 Task: Add Sprouts Organic Strawberry Fruit Spread to the cart.
Action: Mouse moved to (28, 265)
Screenshot: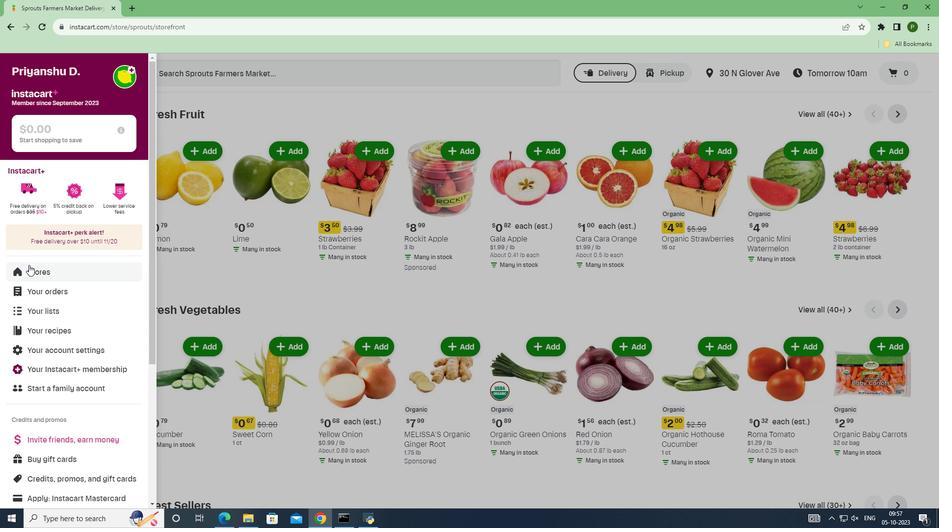 
Action: Mouse pressed left at (28, 265)
Screenshot: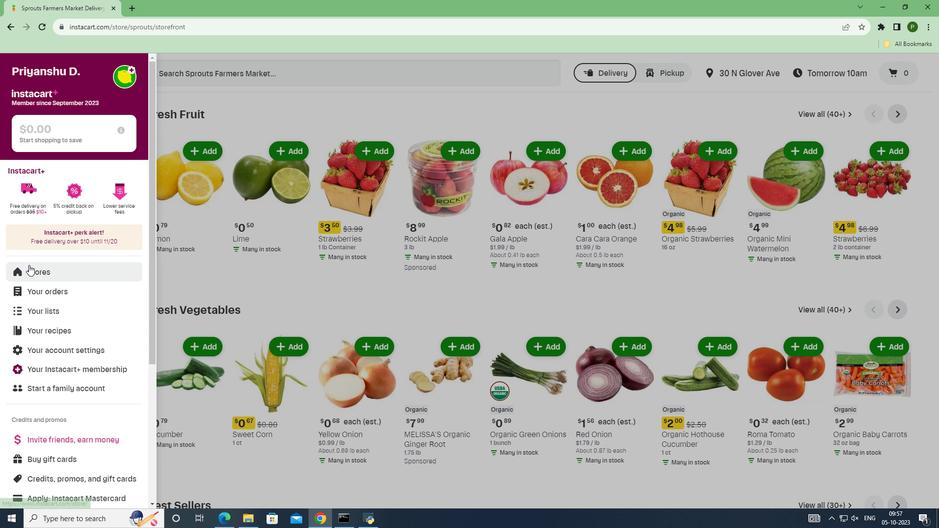 
Action: Mouse moved to (216, 114)
Screenshot: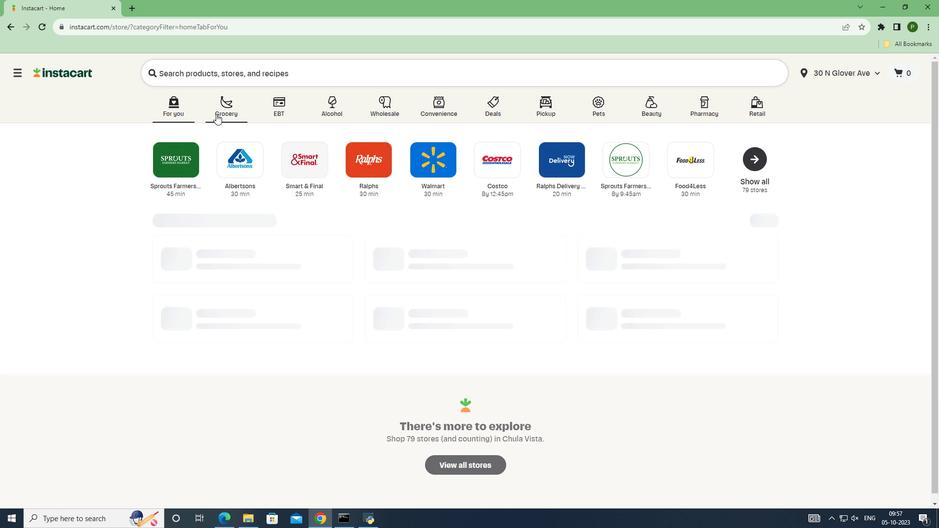 
Action: Mouse pressed left at (216, 114)
Screenshot: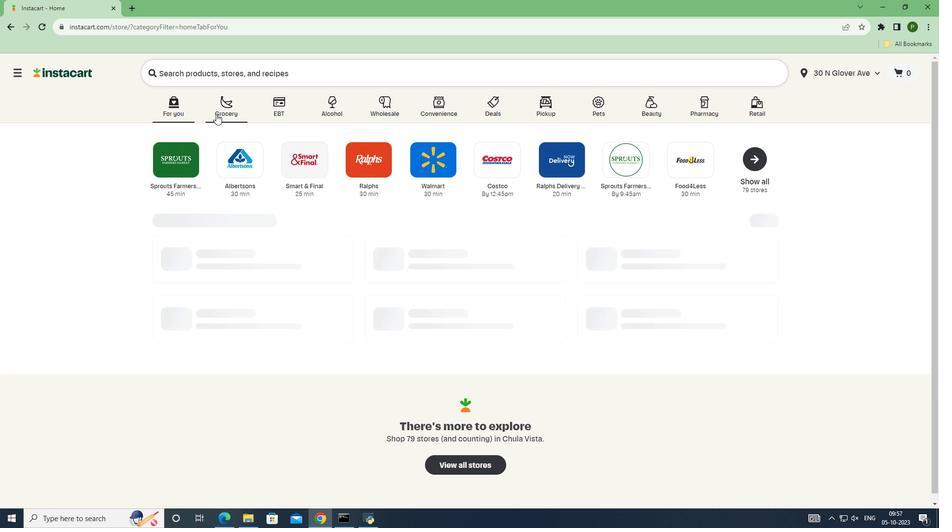 
Action: Mouse moved to (609, 225)
Screenshot: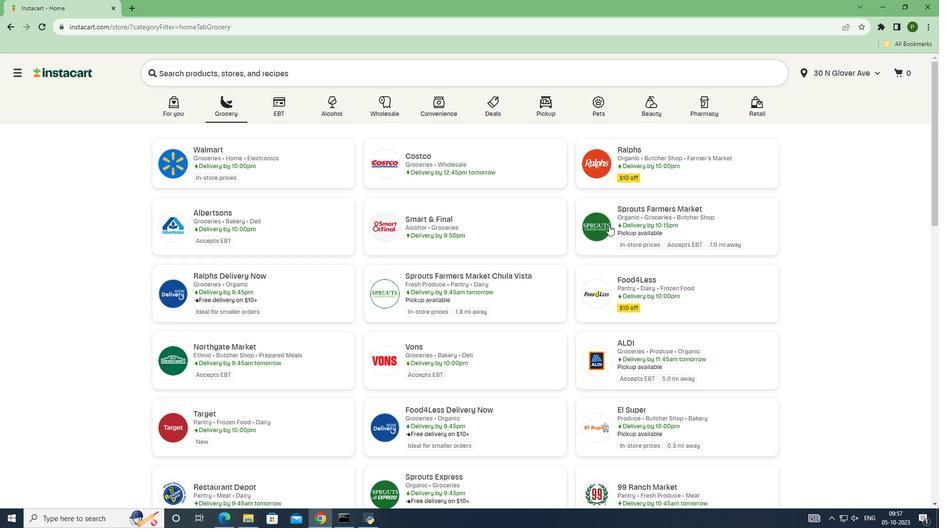 
Action: Mouse pressed left at (609, 225)
Screenshot: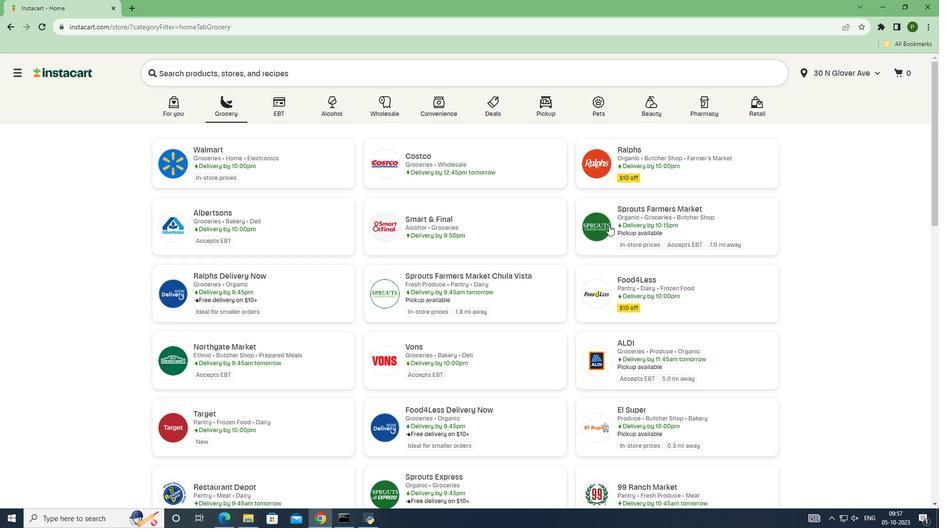 
Action: Mouse moved to (74, 278)
Screenshot: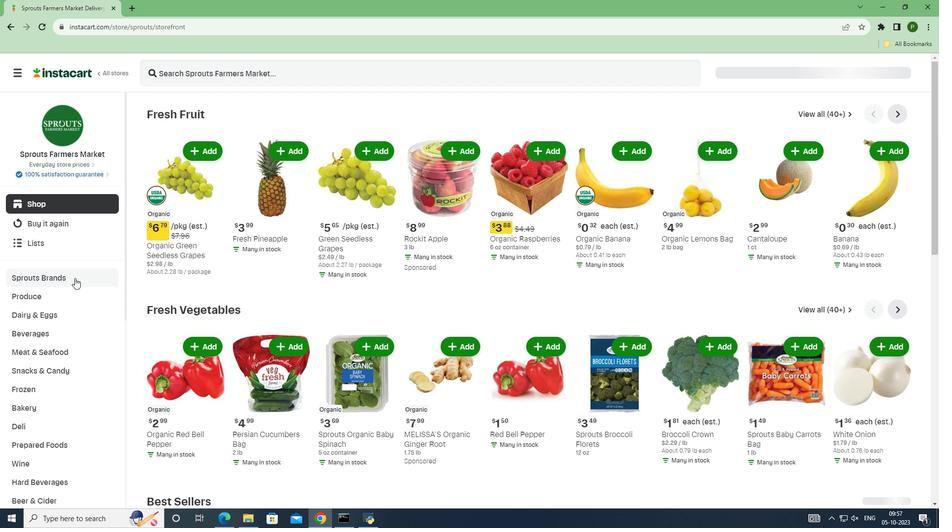
Action: Mouse pressed left at (74, 278)
Screenshot: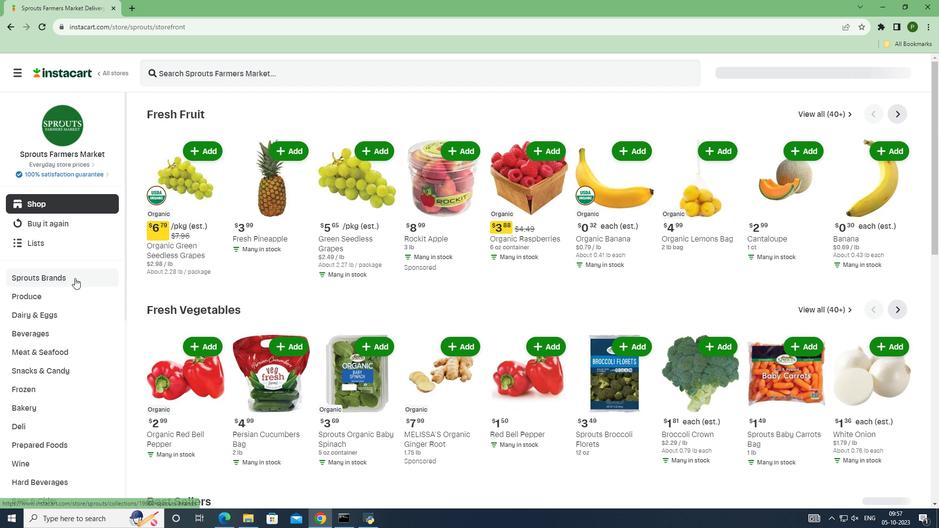 
Action: Mouse moved to (51, 351)
Screenshot: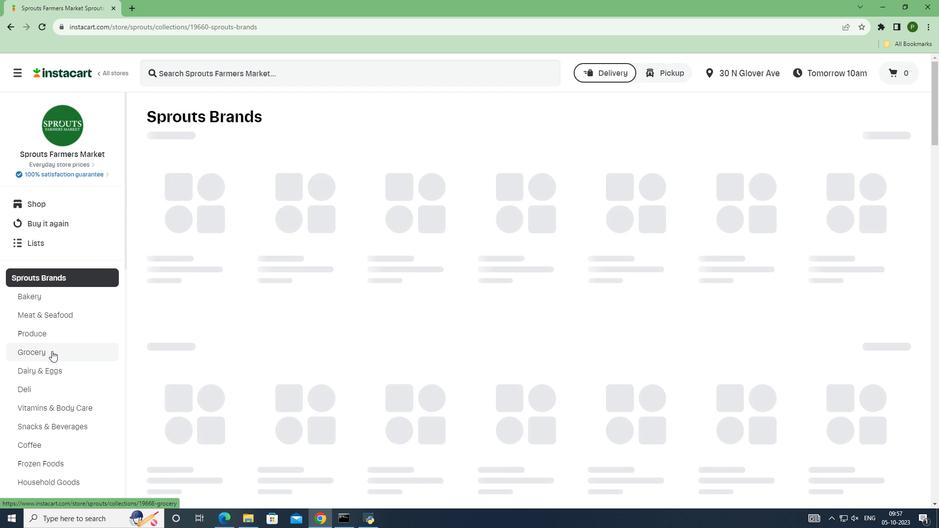 
Action: Mouse pressed left at (51, 351)
Screenshot: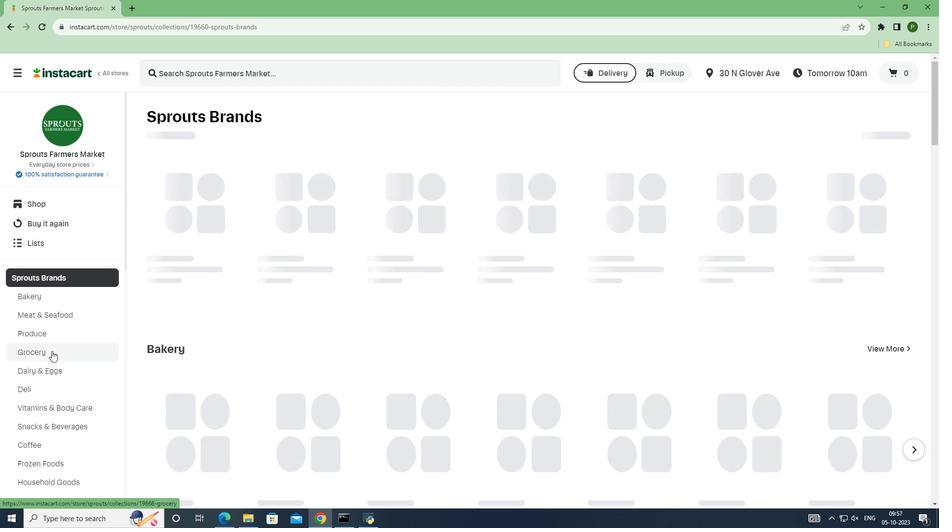 
Action: Mouse moved to (184, 217)
Screenshot: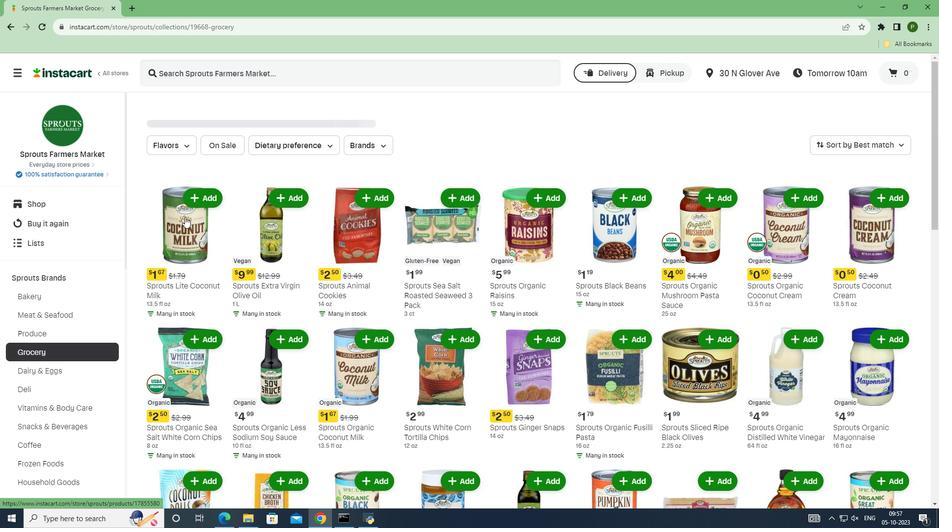 
Action: Mouse scrolled (184, 216) with delta (0, 0)
Screenshot: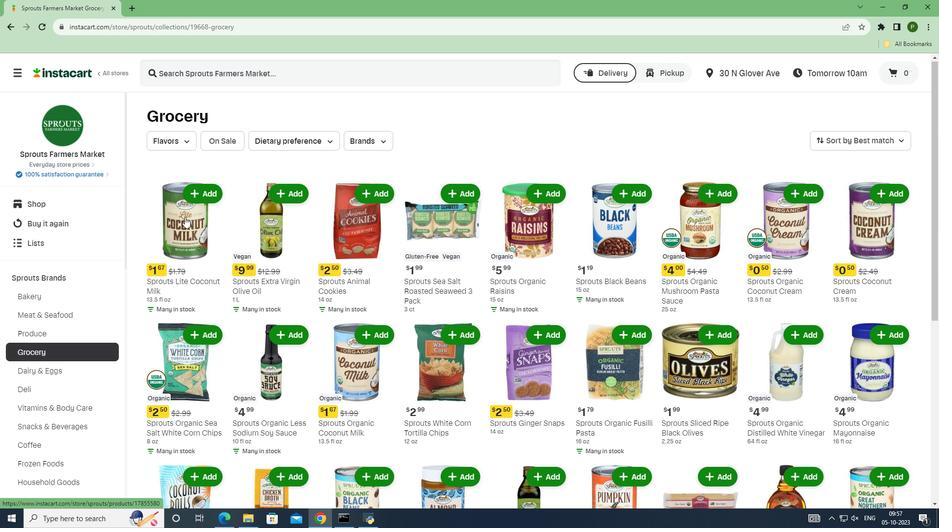 
Action: Mouse scrolled (184, 216) with delta (0, 0)
Screenshot: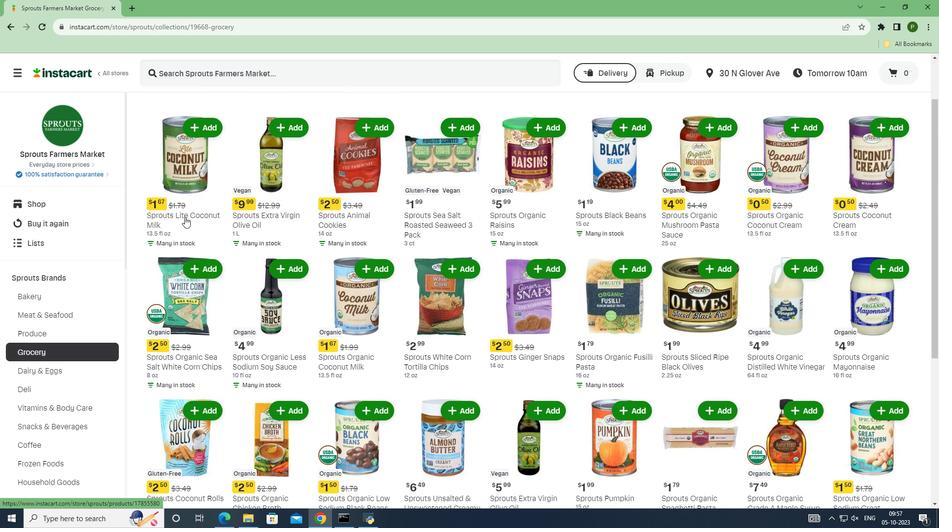 
Action: Mouse moved to (186, 217)
Screenshot: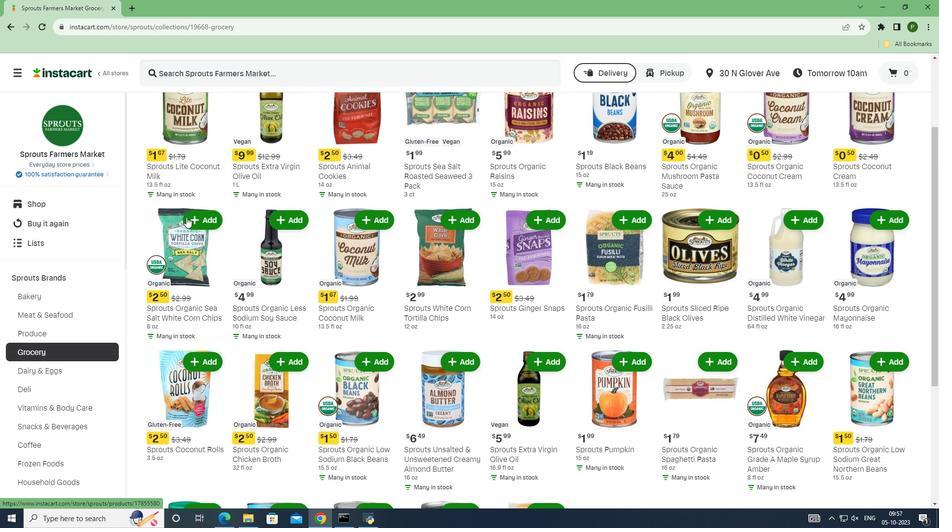 
Action: Mouse scrolled (186, 216) with delta (0, 0)
Screenshot: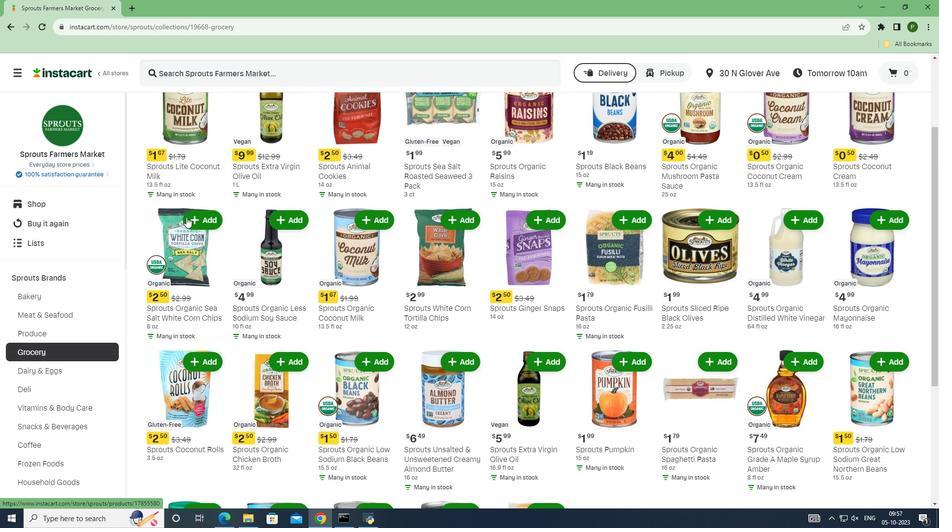
Action: Mouse scrolled (186, 216) with delta (0, 0)
Screenshot: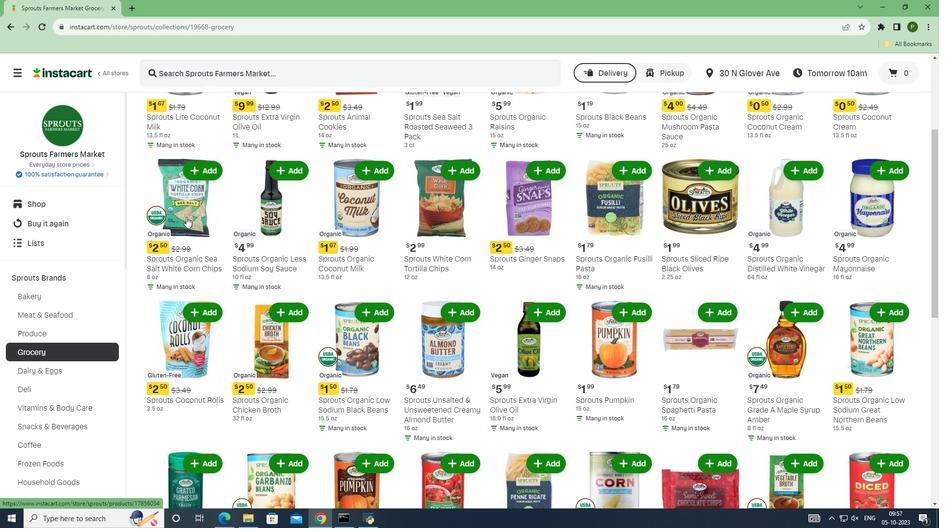 
Action: Mouse scrolled (186, 216) with delta (0, 0)
Screenshot: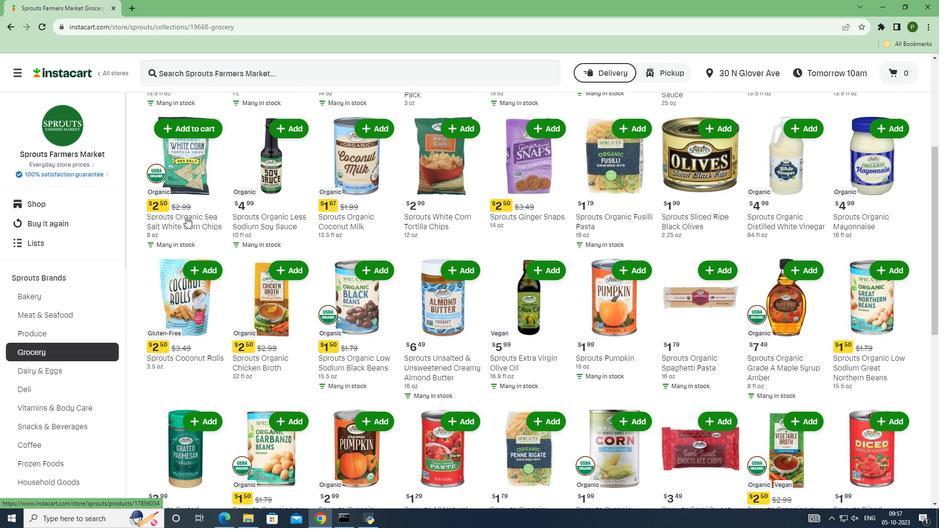 
Action: Mouse scrolled (186, 216) with delta (0, 0)
Screenshot: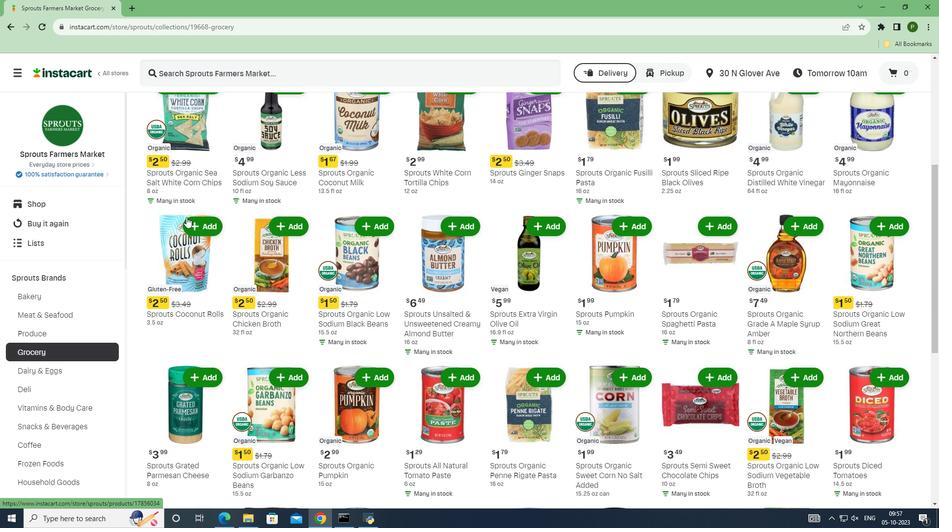
Action: Mouse scrolled (186, 216) with delta (0, 0)
Screenshot: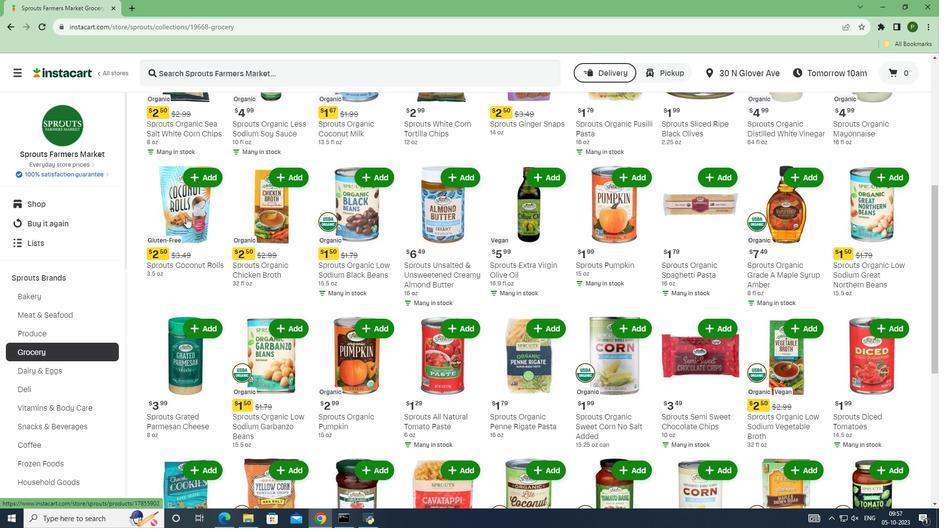 
Action: Mouse scrolled (186, 216) with delta (0, 0)
Screenshot: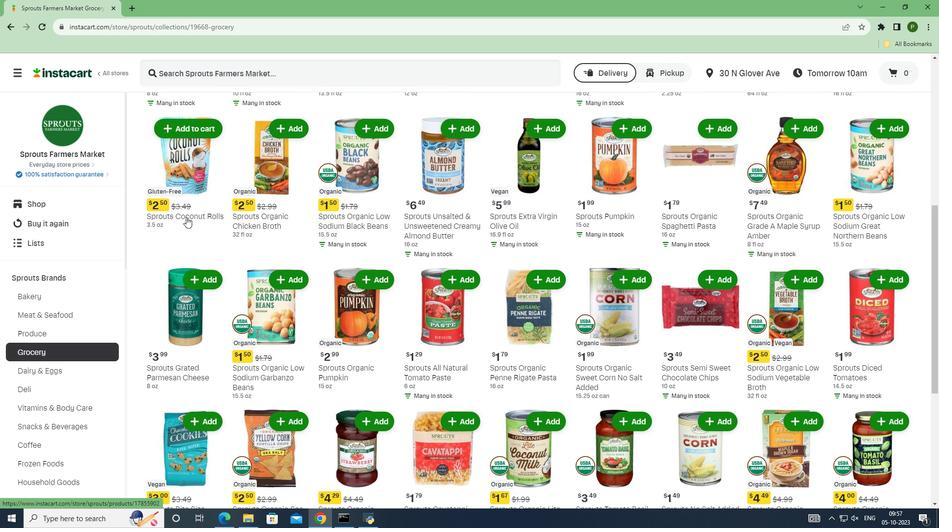 
Action: Mouse scrolled (186, 216) with delta (0, 0)
Screenshot: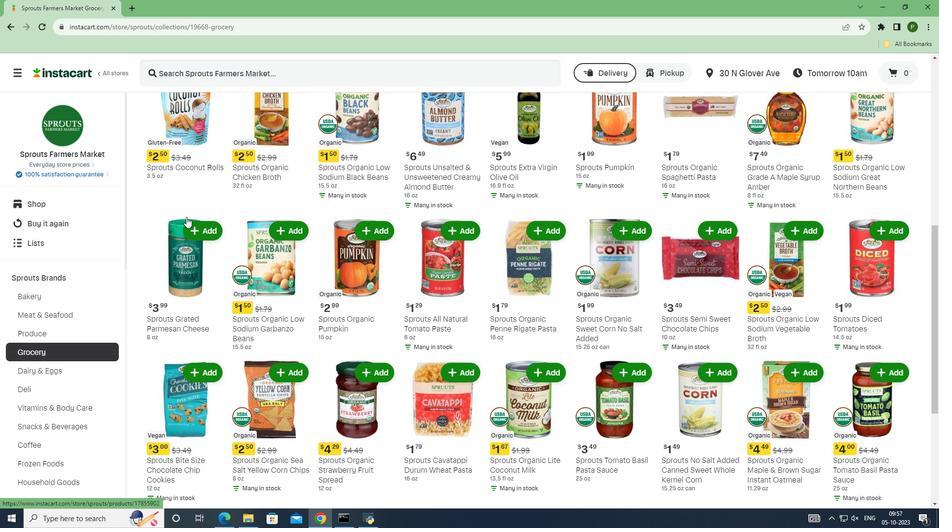 
Action: Mouse scrolled (186, 216) with delta (0, 0)
Screenshot: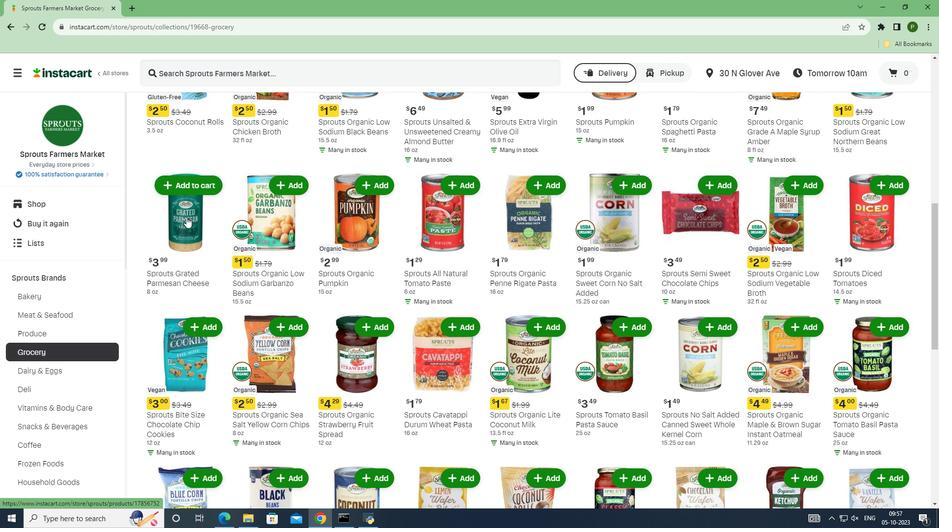 
Action: Mouse scrolled (186, 216) with delta (0, 0)
Screenshot: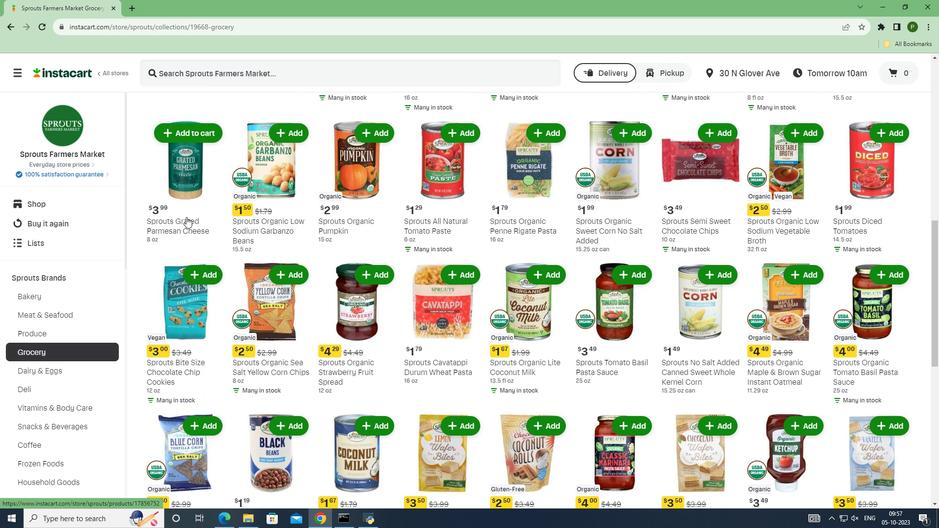 
Action: Mouse scrolled (186, 216) with delta (0, 0)
Screenshot: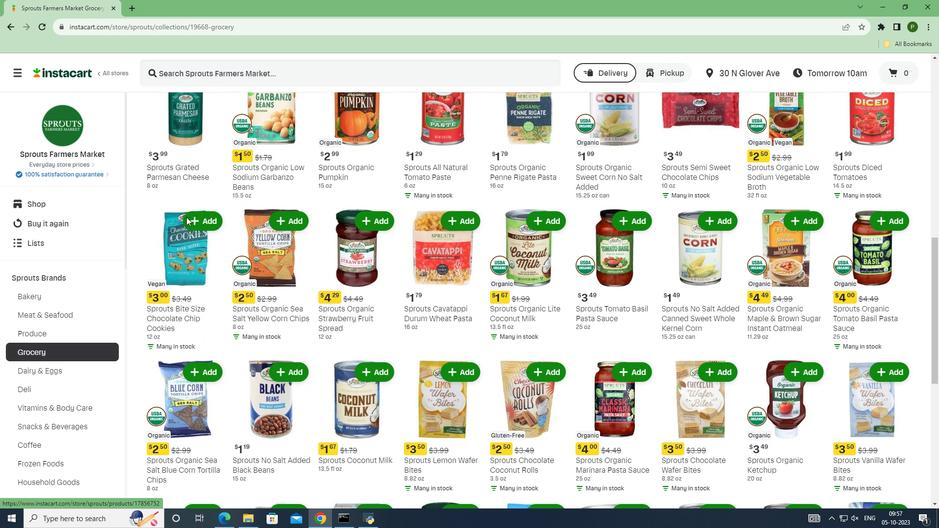 
Action: Mouse moved to (353, 183)
Screenshot: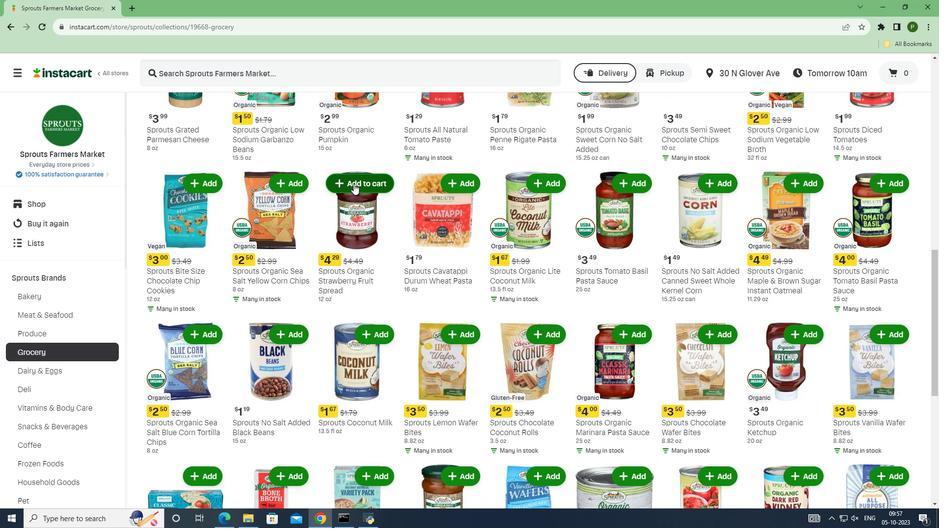 
Action: Mouse pressed left at (353, 183)
Screenshot: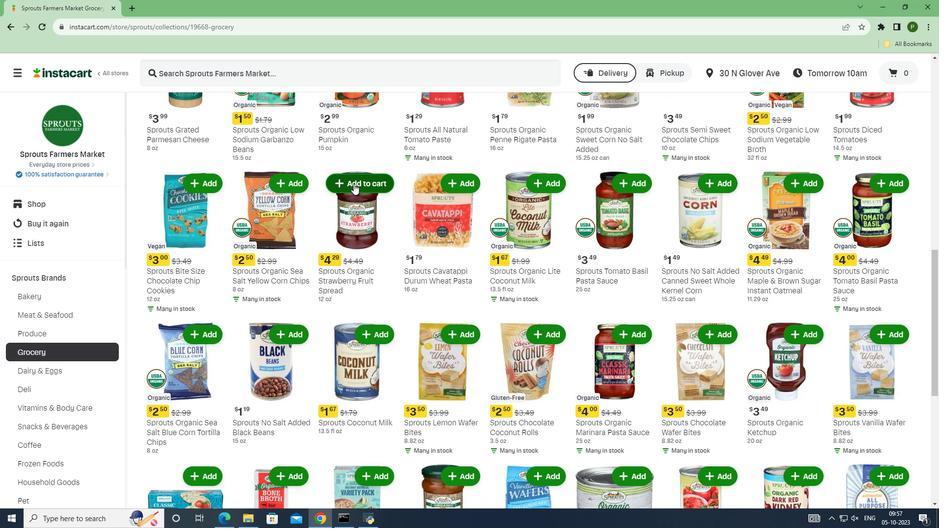 
